 Task: In the  document monitoring.docx Select the first Column and change text color to  'Brown' Apply the command  'Undo' Apply the command  Redo
Action: Mouse moved to (421, 202)
Screenshot: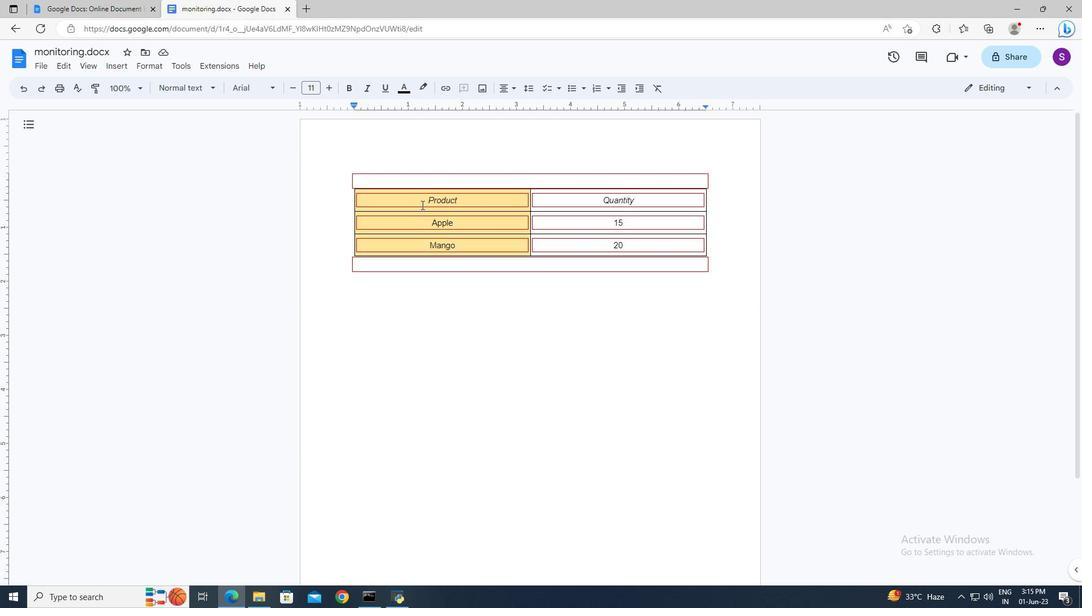 
Action: Mouse pressed left at (421, 202)
Screenshot: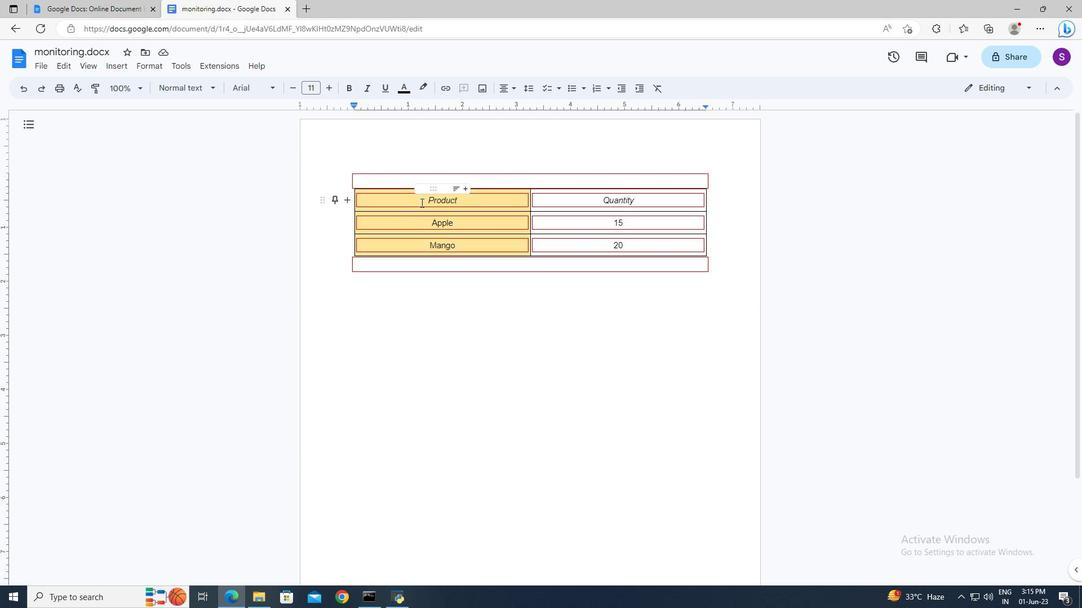 
Action: Key pressed <Key.shift><Key.down><Key.down>
Screenshot: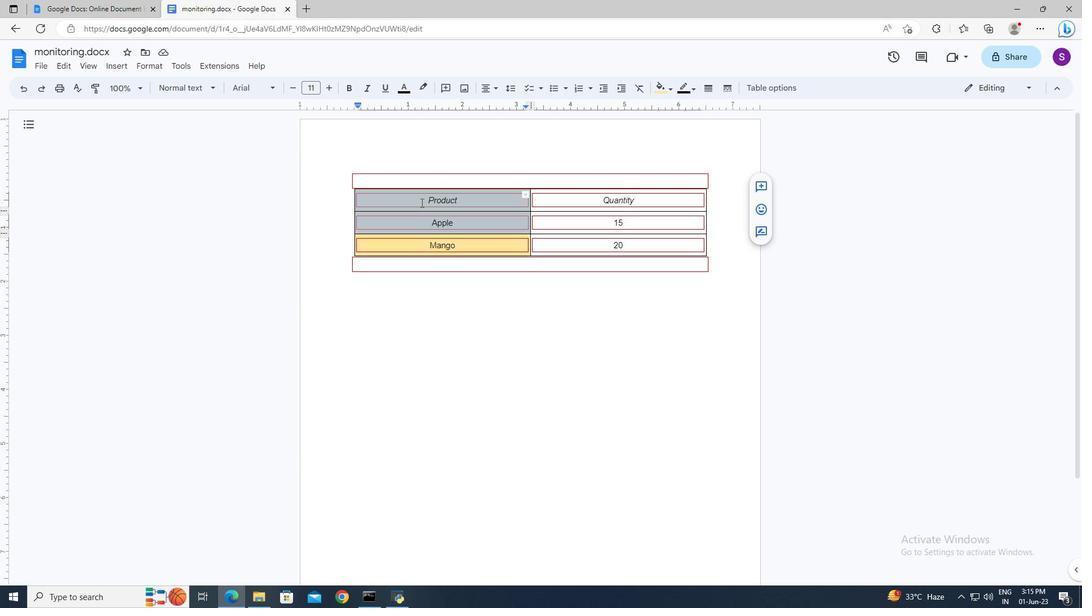 
Action: Mouse moved to (405, 90)
Screenshot: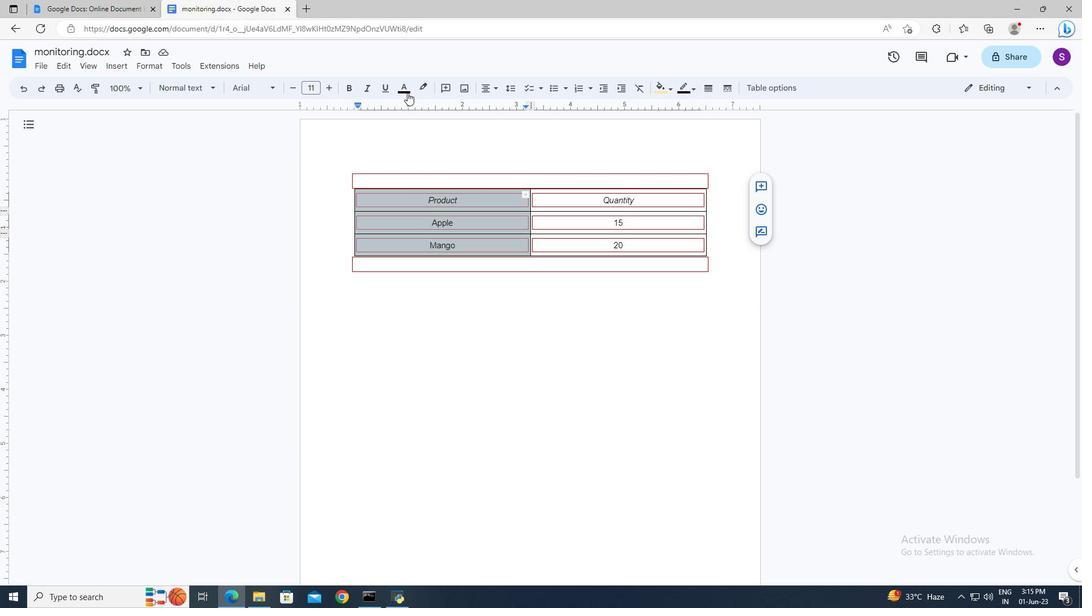 
Action: Mouse pressed left at (405, 90)
Screenshot: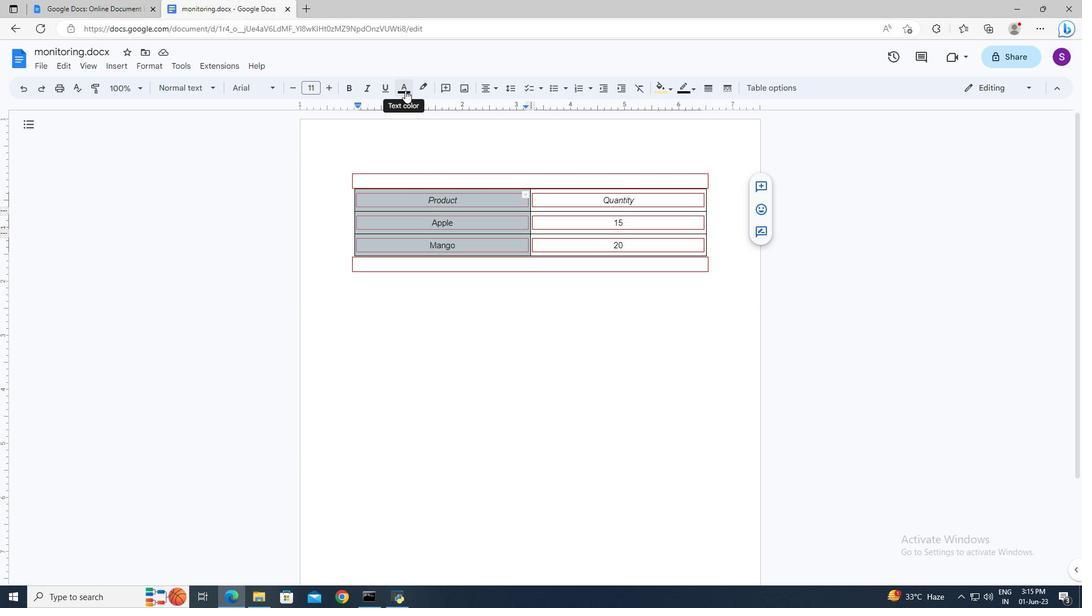 
Action: Mouse moved to (431, 197)
Screenshot: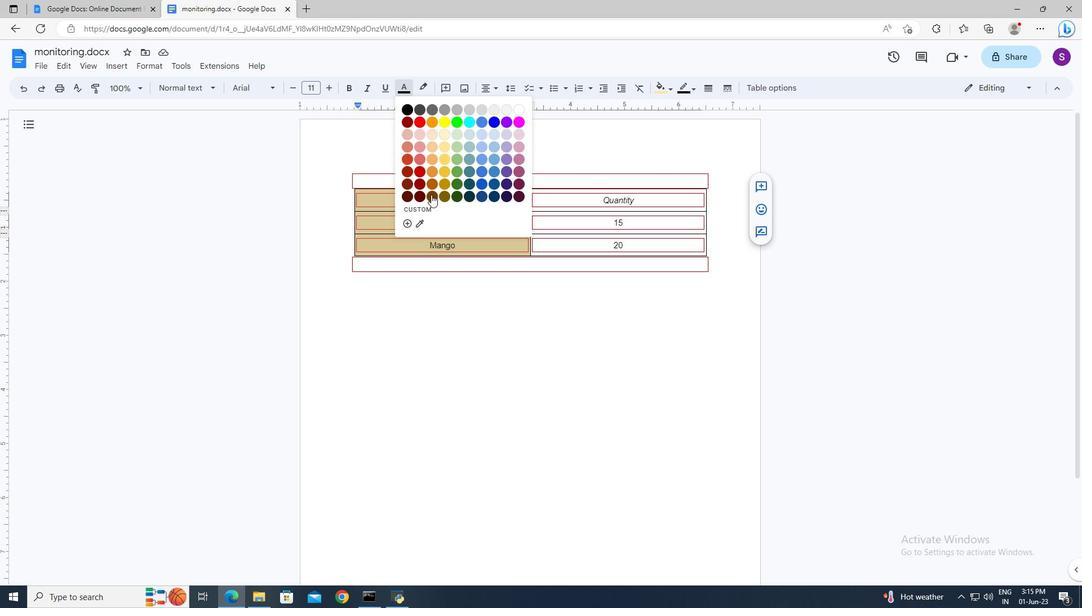 
Action: Mouse pressed left at (431, 197)
Screenshot: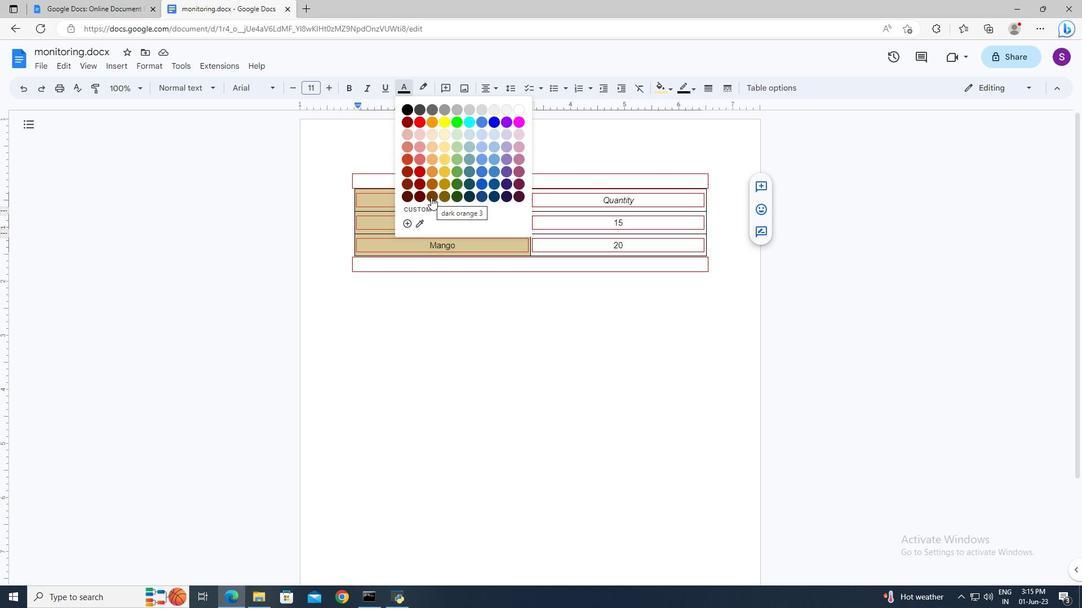 
Action: Mouse moved to (449, 320)
Screenshot: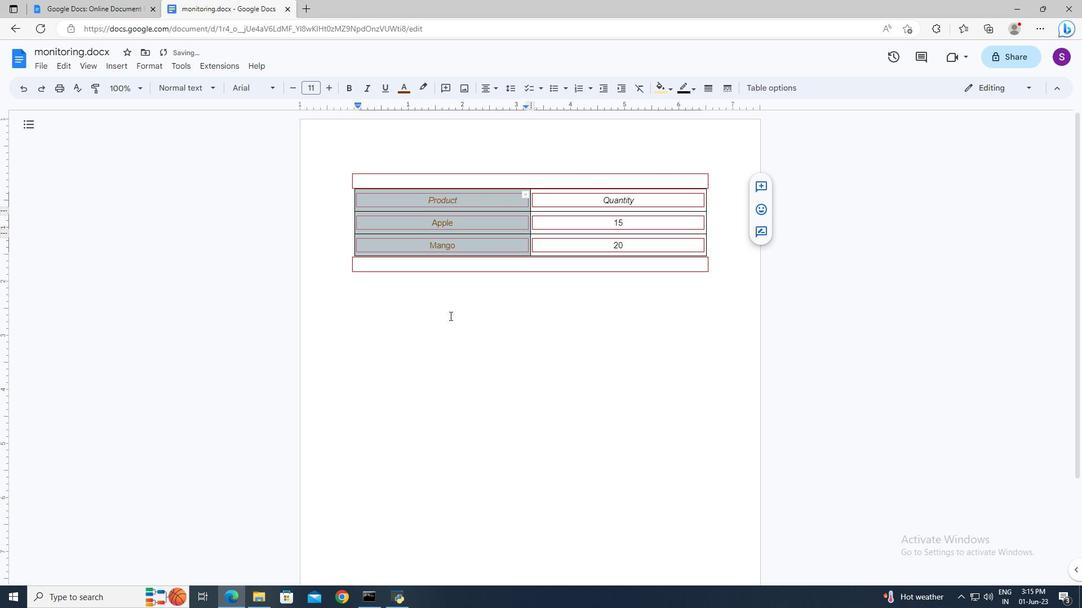 
Action: Mouse pressed left at (449, 320)
Screenshot: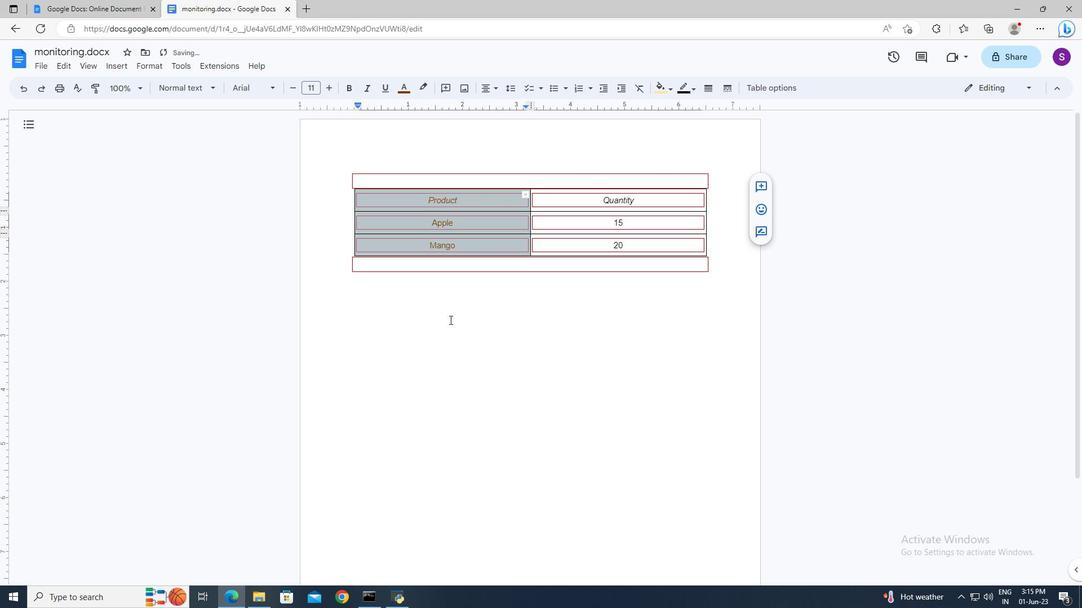
Action: Key pressed ctrl+Z
Screenshot: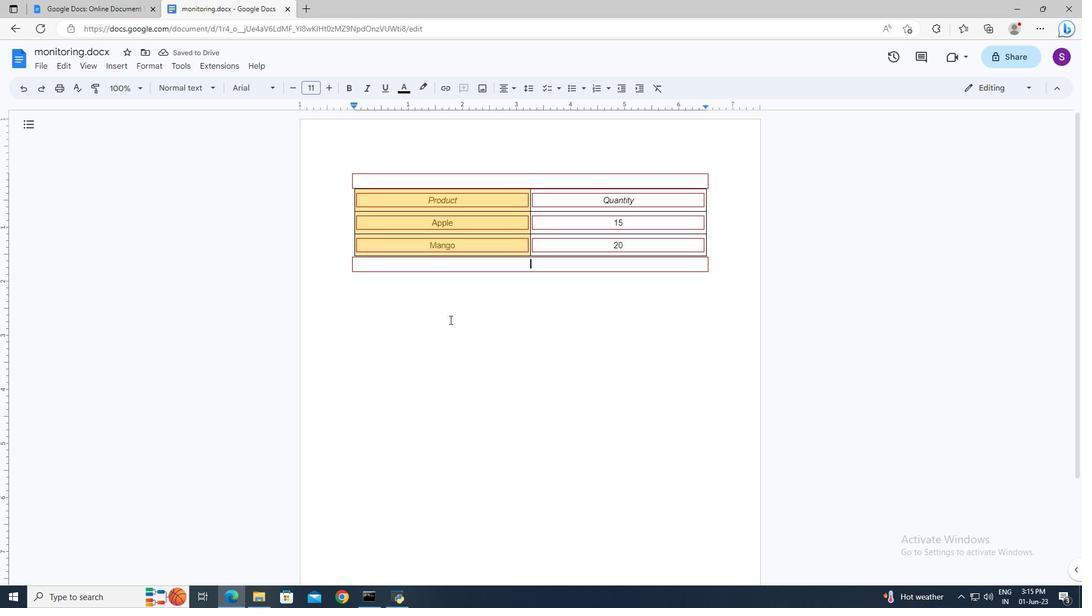 
Action: Mouse pressed left at (449, 320)
Screenshot: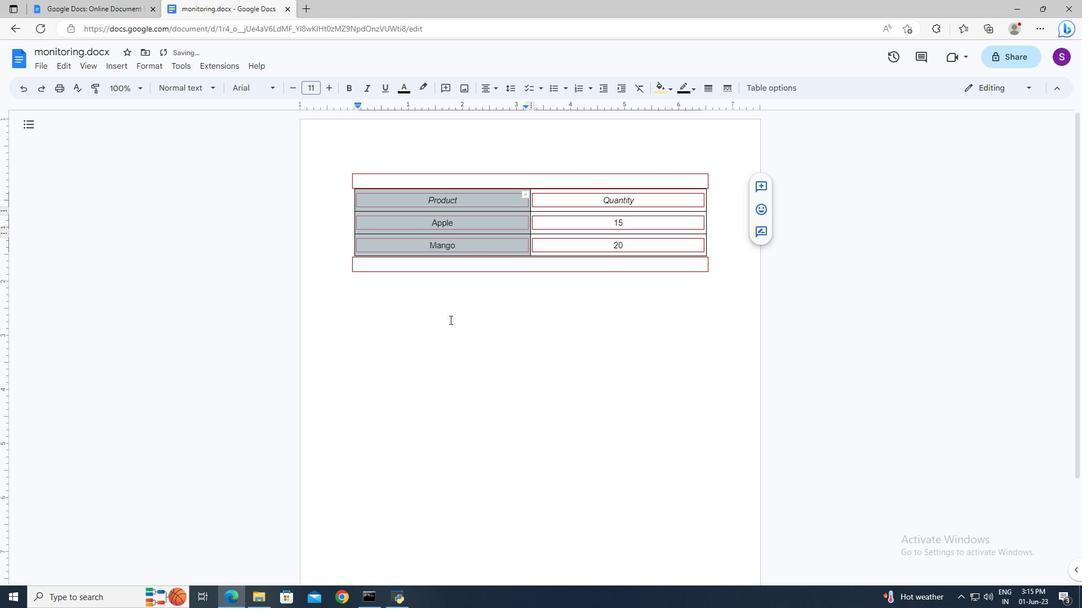 
Action: Mouse moved to (449, 320)
Screenshot: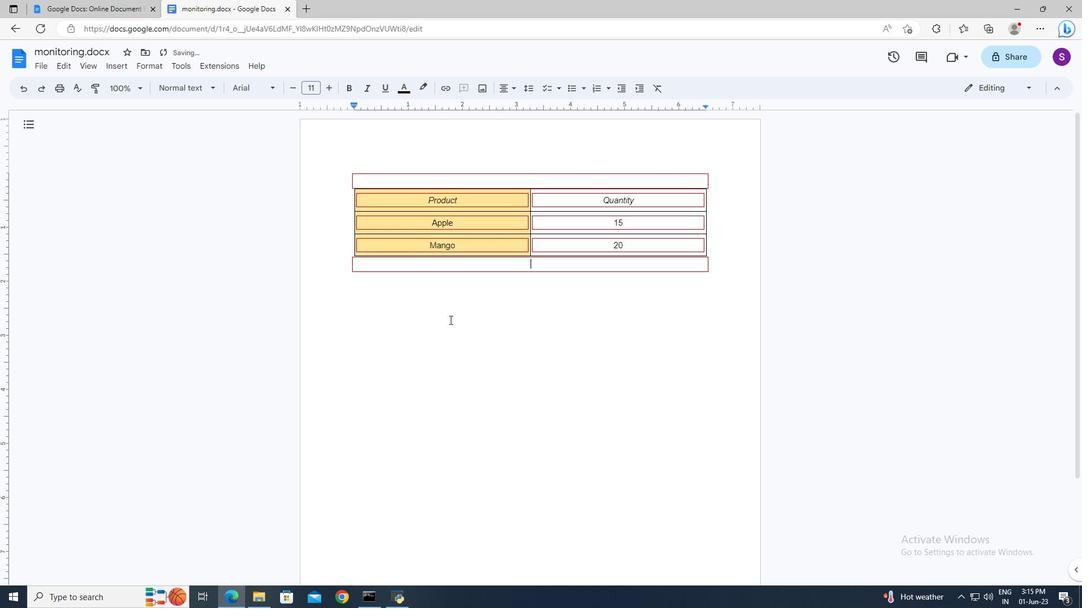 
Action: Key pressed ctrl+Y
Screenshot: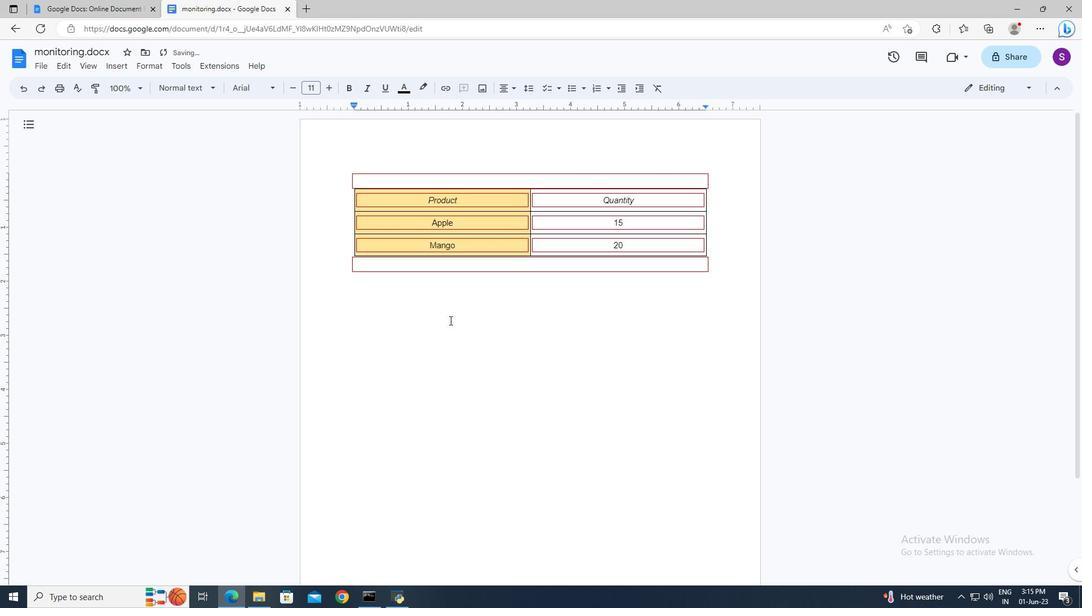 
Action: Mouse pressed left at (449, 320)
Screenshot: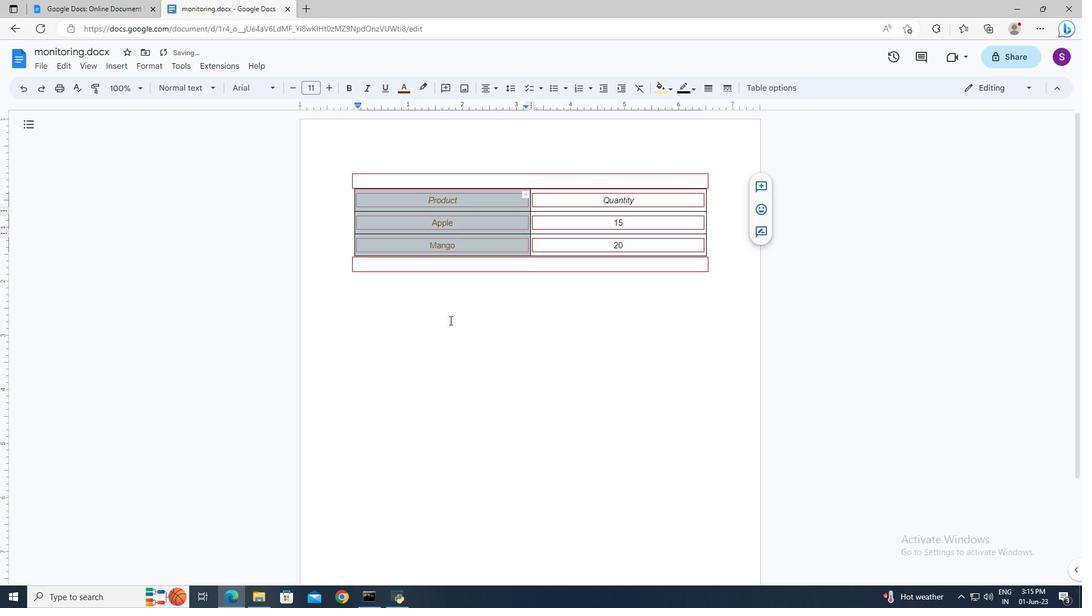 
